 Task: Add a signature Lydia Campbell containing Best wishes for a happy National Alzheimers Disease Awareness Month, Lydia Campbell to email address softage.6@softage.net and add a folder Mergers and acquisitions
Action: Mouse moved to (97, 90)
Screenshot: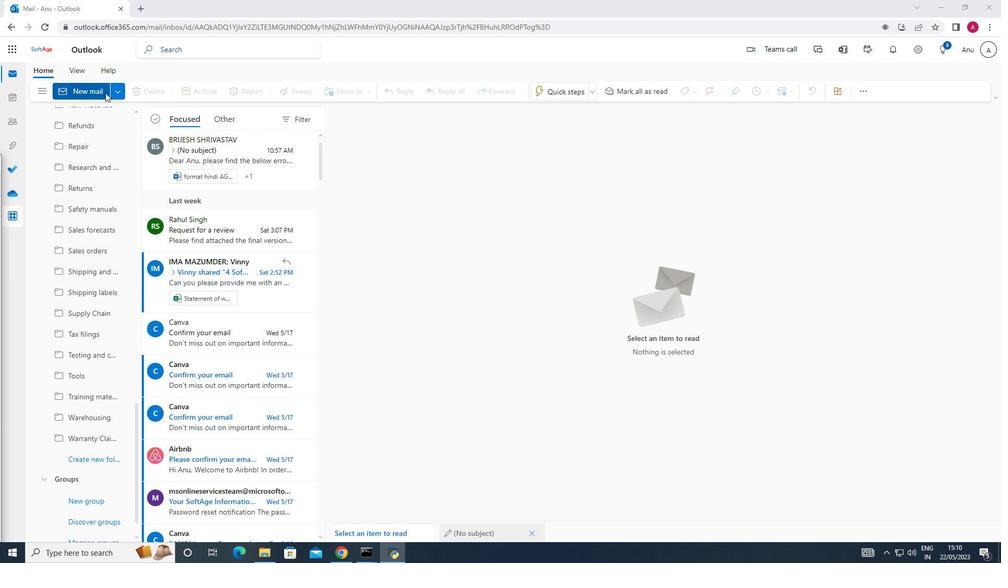 
Action: Mouse pressed left at (97, 90)
Screenshot: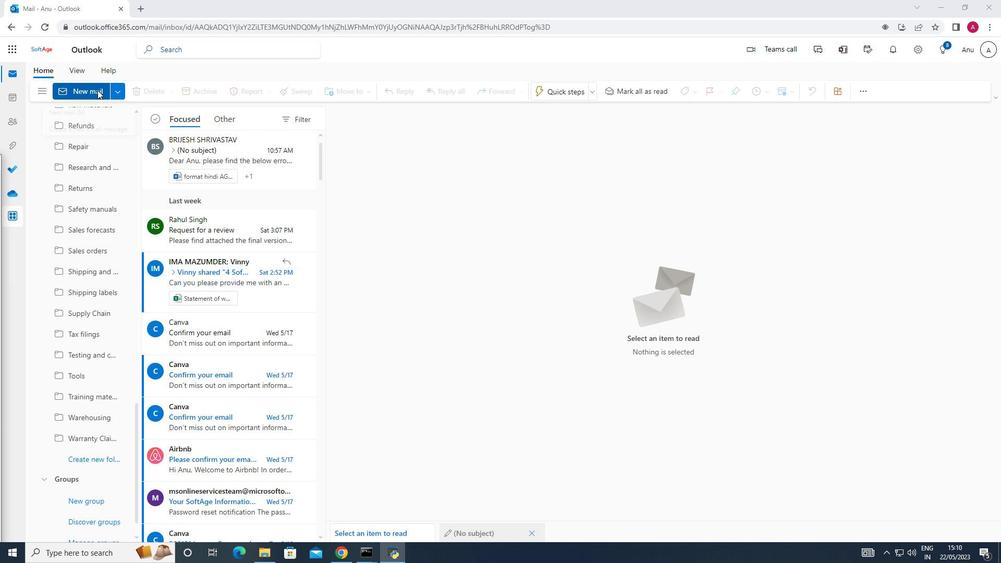 
Action: Mouse moved to (714, 89)
Screenshot: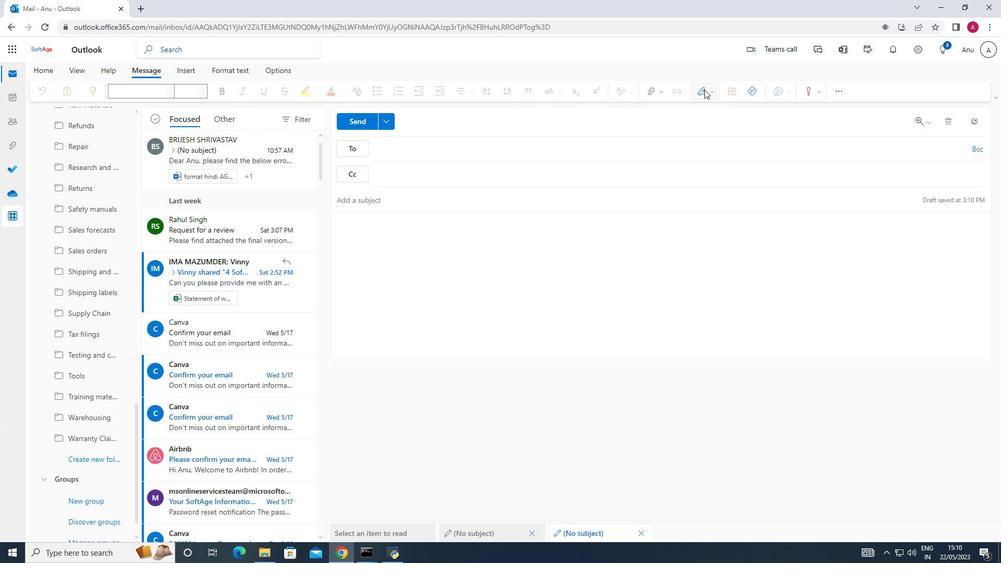 
Action: Mouse pressed left at (714, 89)
Screenshot: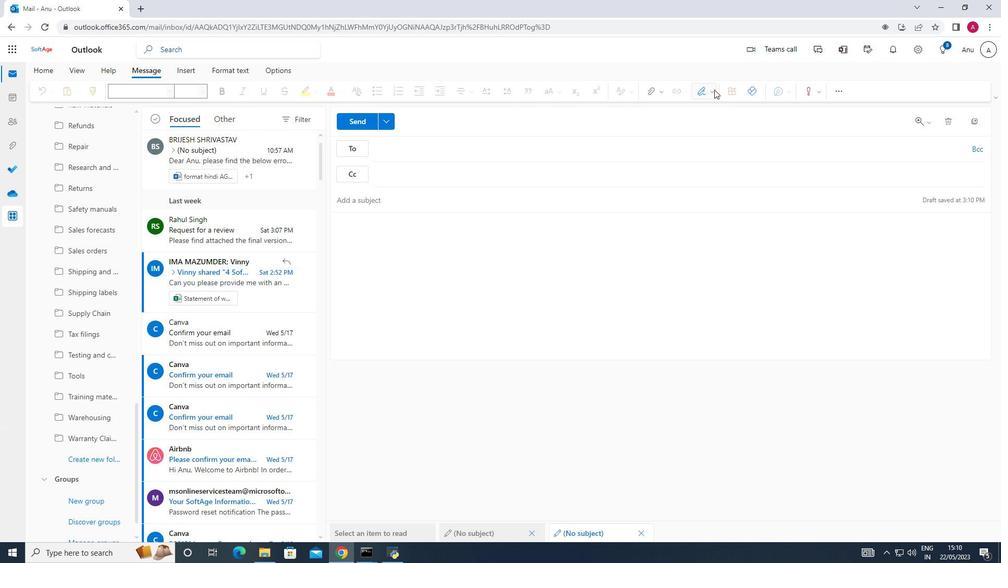 
Action: Mouse moved to (696, 133)
Screenshot: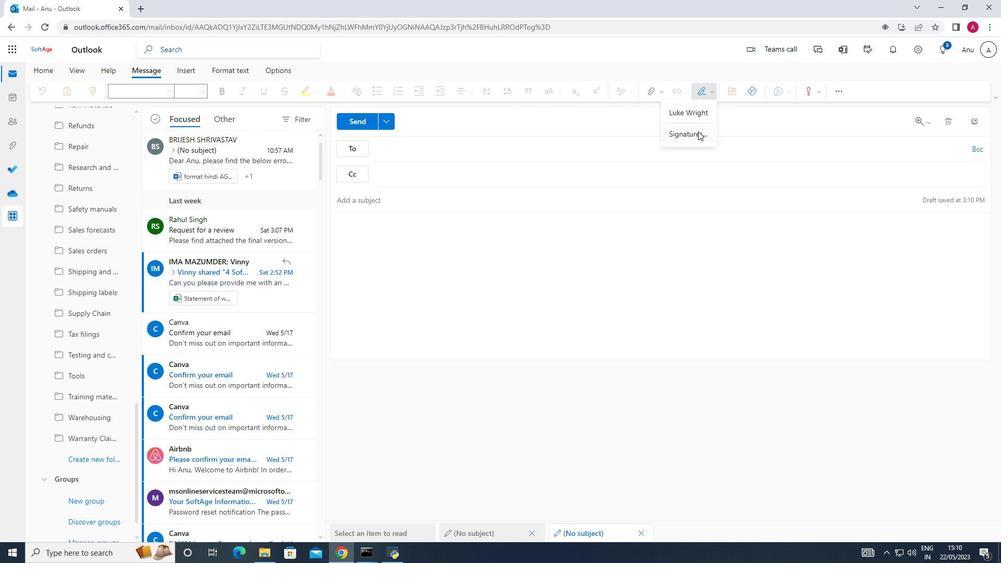 
Action: Mouse pressed left at (696, 133)
Screenshot: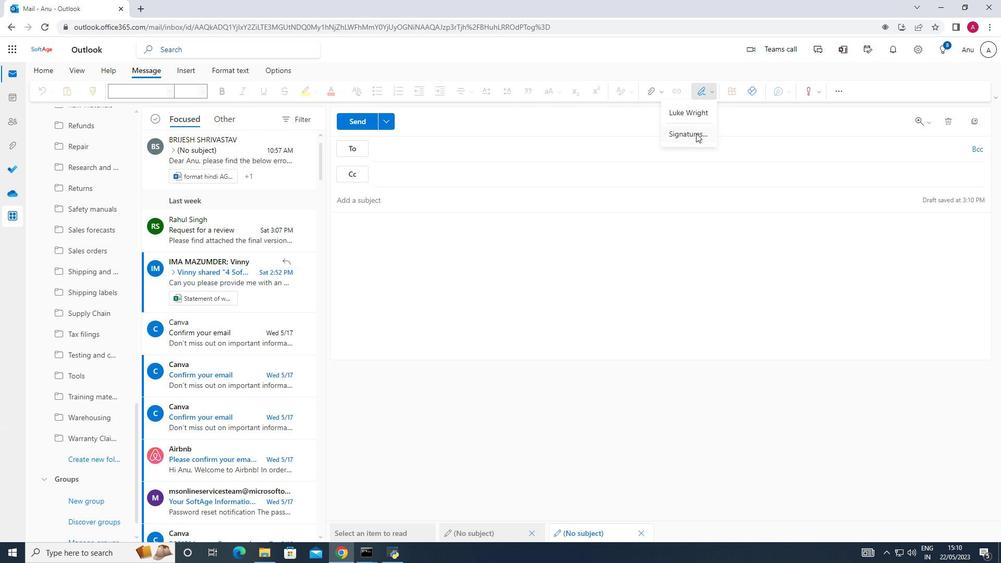 
Action: Mouse moved to (701, 170)
Screenshot: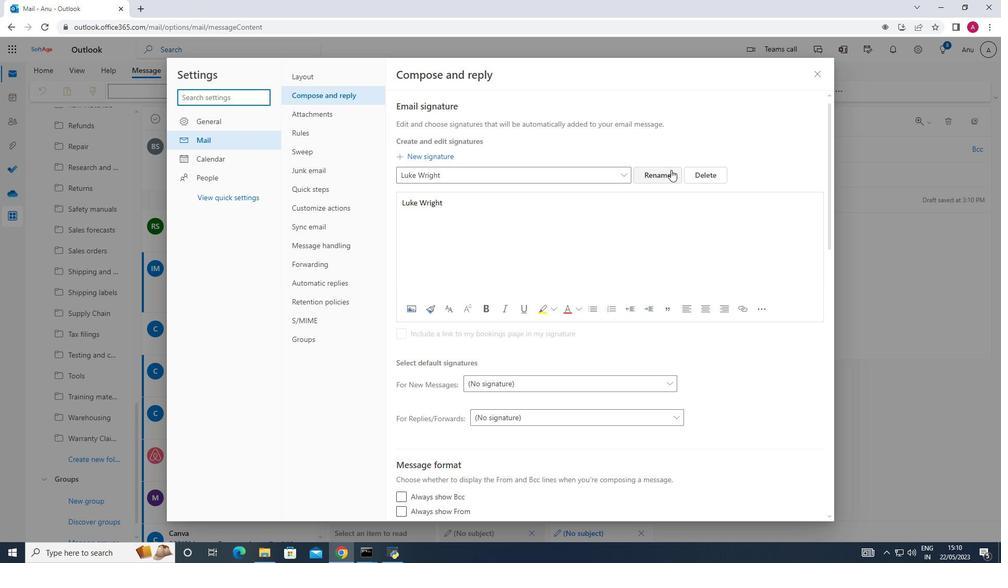 
Action: Mouse pressed left at (701, 170)
Screenshot: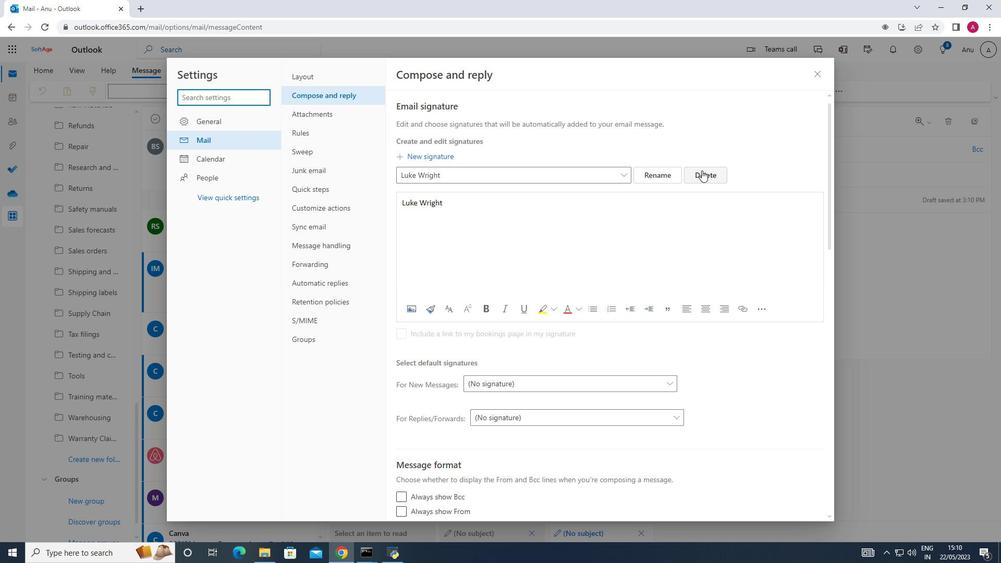 
Action: Mouse moved to (414, 178)
Screenshot: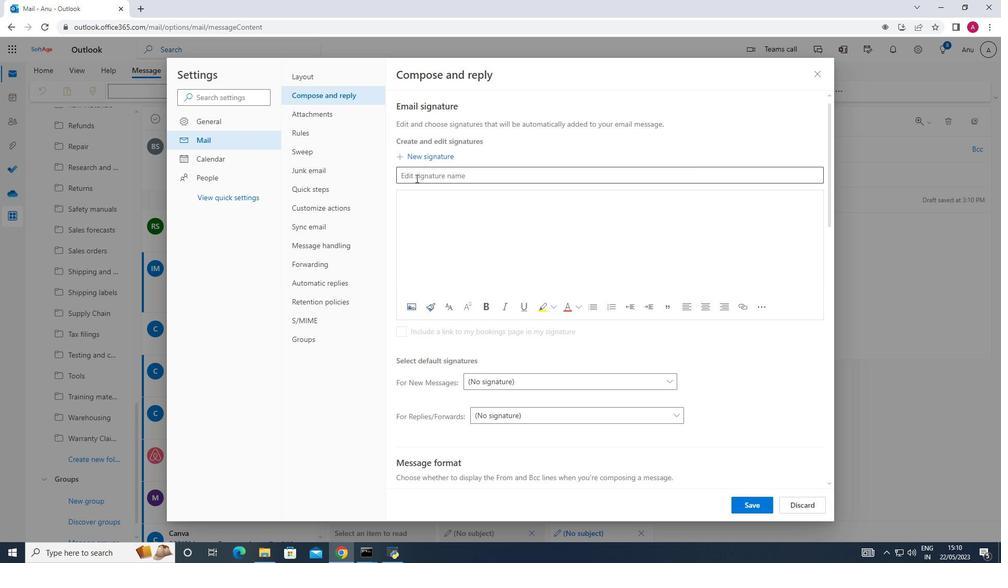 
Action: Mouse pressed left at (414, 178)
Screenshot: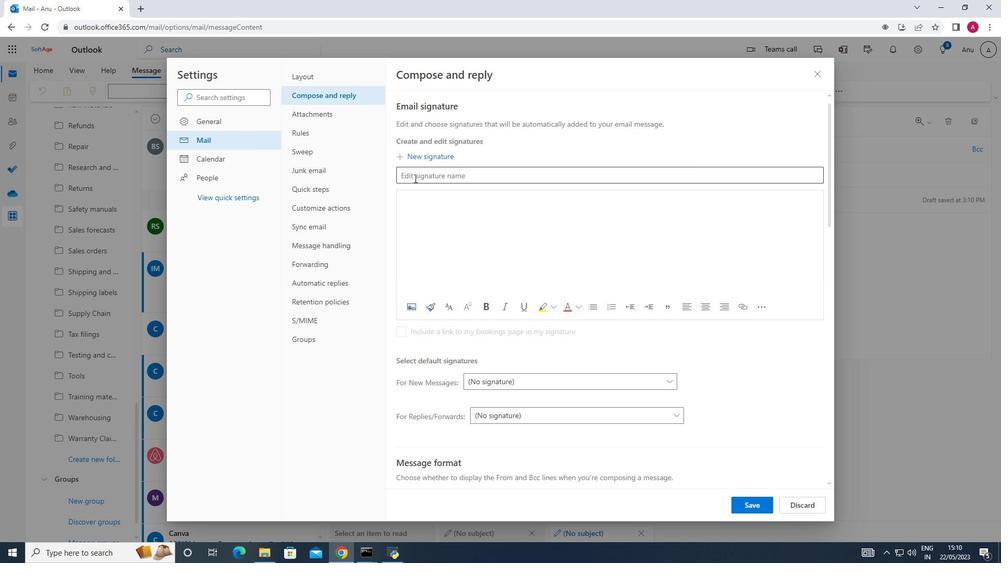 
Action: Key pressed <Key.shift_r>Lydia<Key.space><Key.shift>Campbell<Key.space><Key.shift>C<Key.backspace>
Screenshot: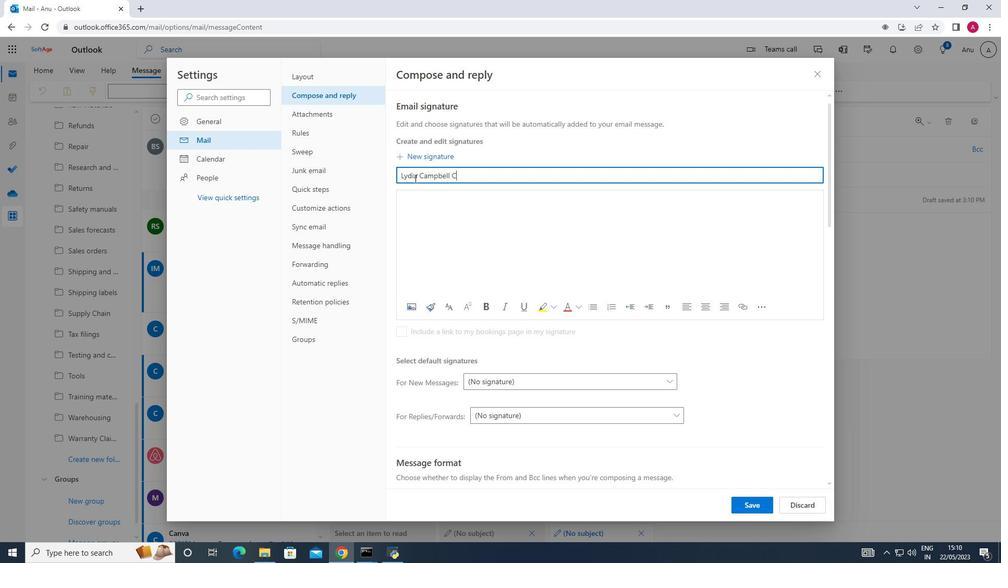 
Action: Mouse moved to (408, 193)
Screenshot: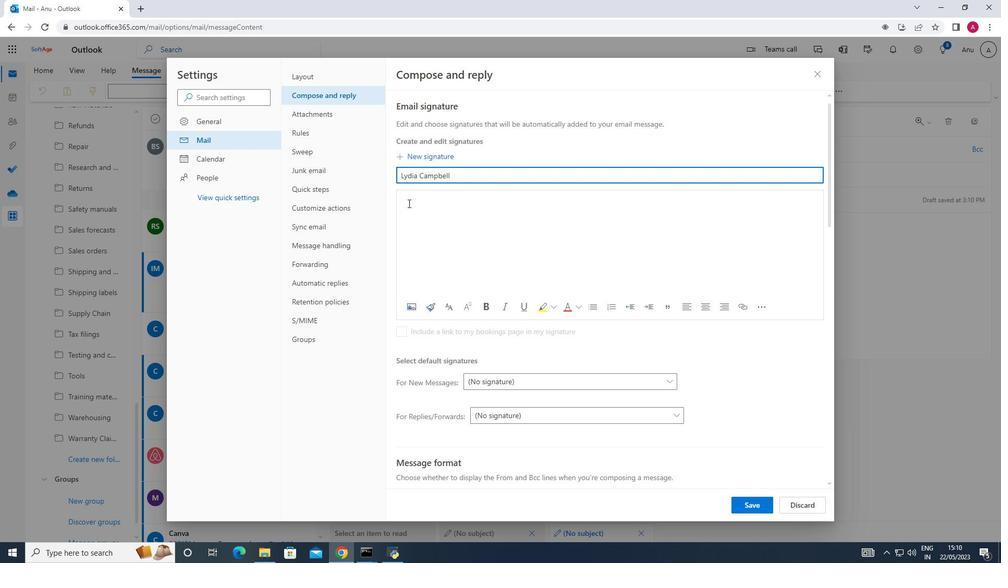 
Action: Mouse pressed left at (408, 193)
Screenshot: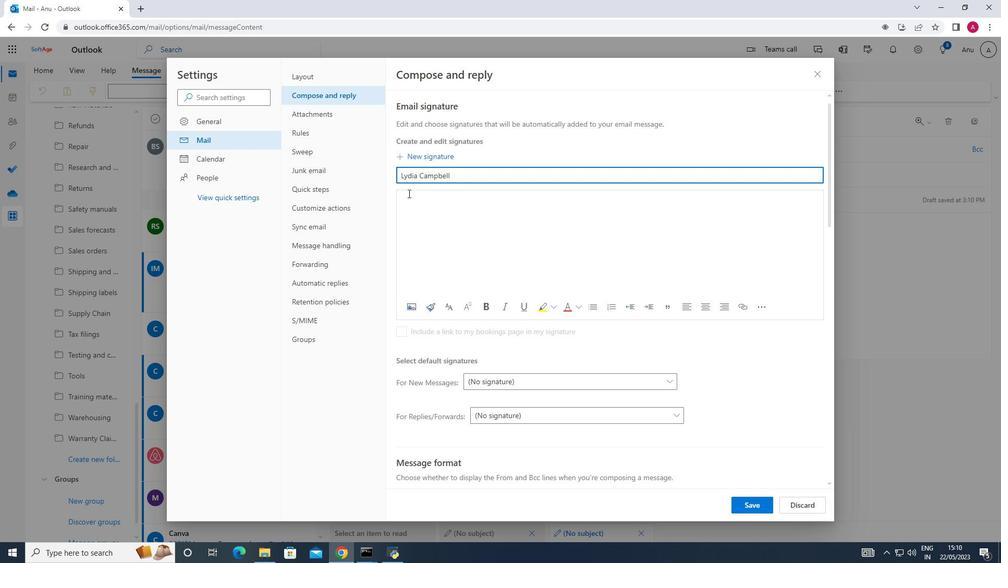 
Action: Key pressed <Key.shift_r>Lydia<Key.space><Key.shift>Campbell
Screenshot: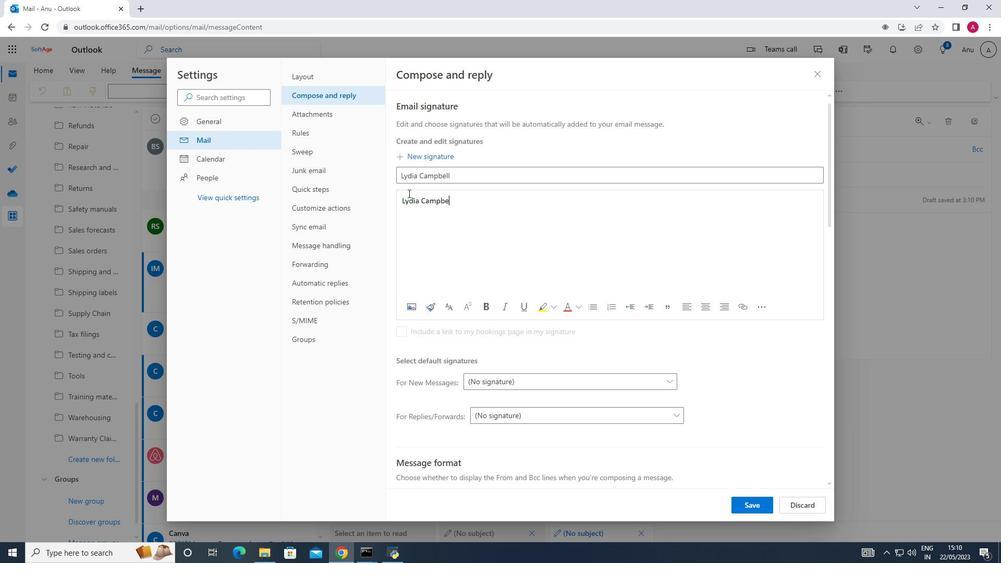 
Action: Mouse moved to (740, 508)
Screenshot: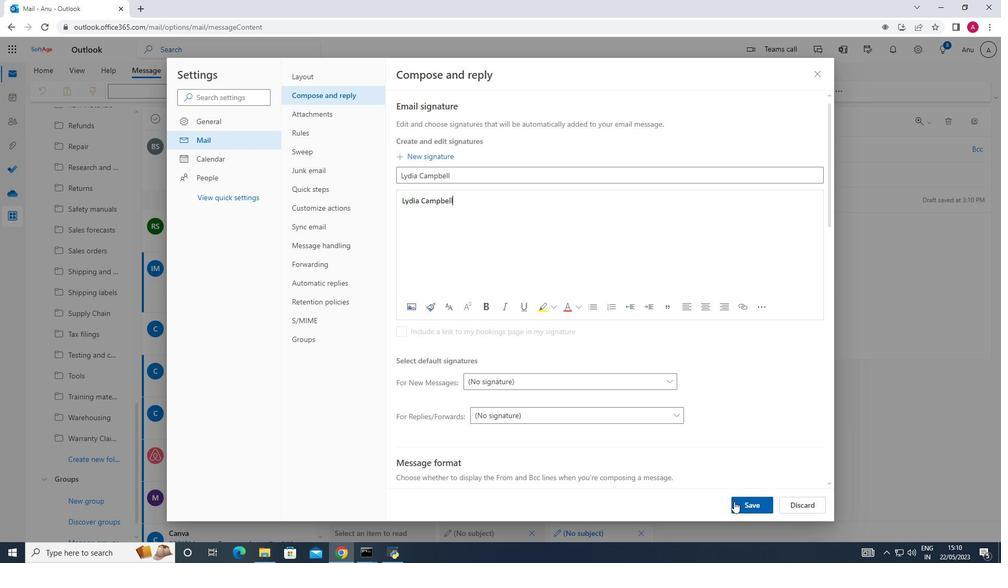 
Action: Mouse pressed left at (740, 508)
Screenshot: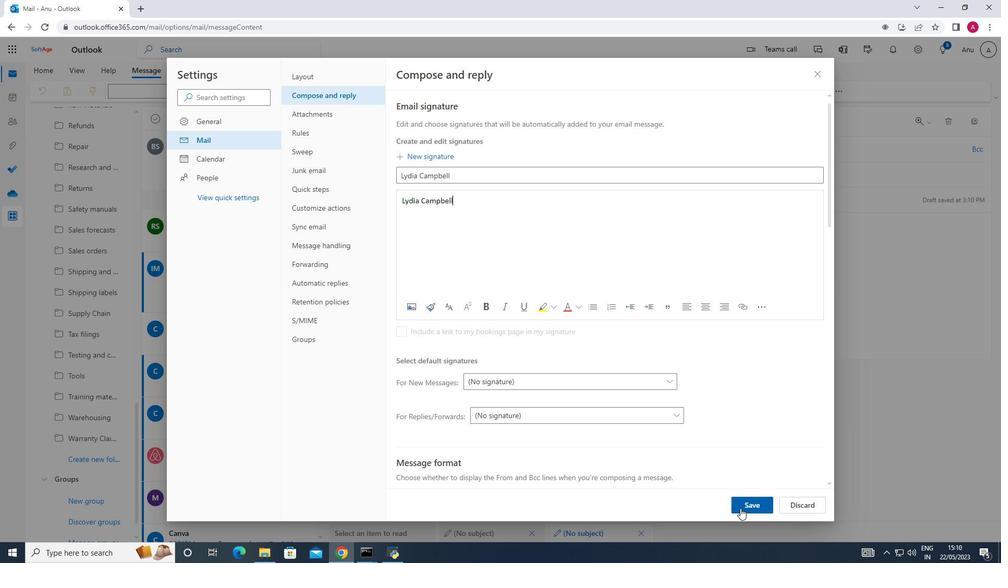
Action: Mouse moved to (817, 69)
Screenshot: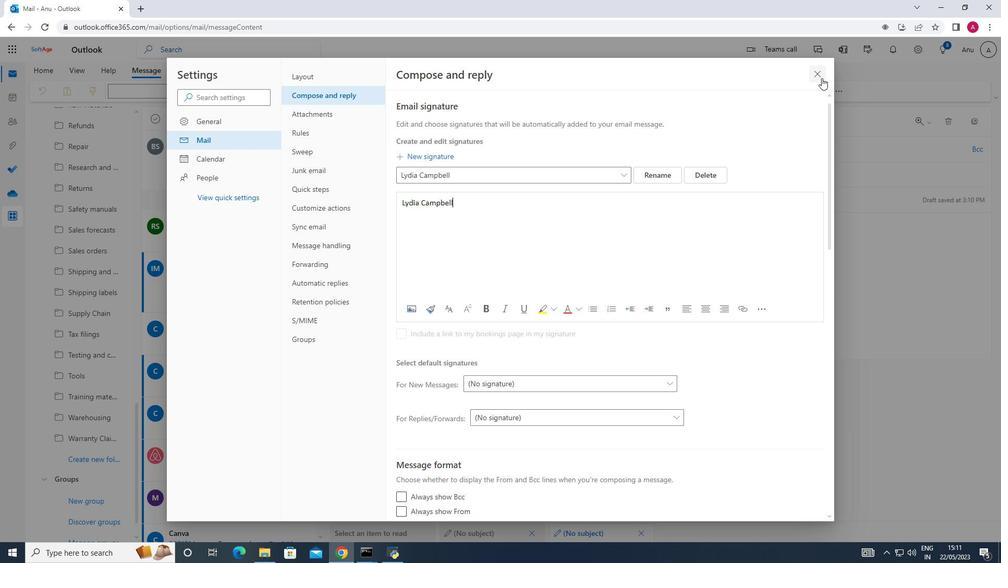 
Action: Mouse pressed left at (817, 69)
Screenshot: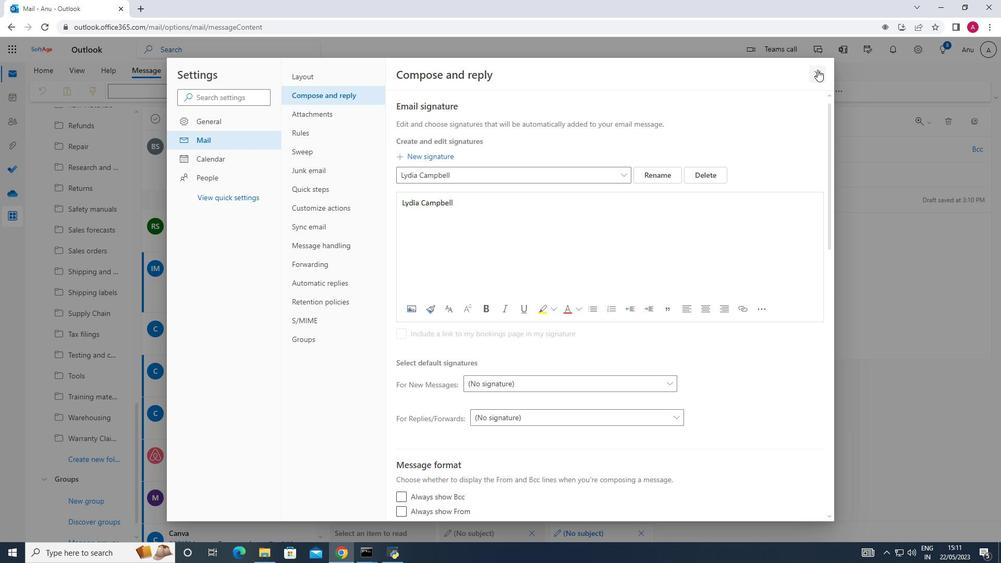 
Action: Mouse moved to (712, 89)
Screenshot: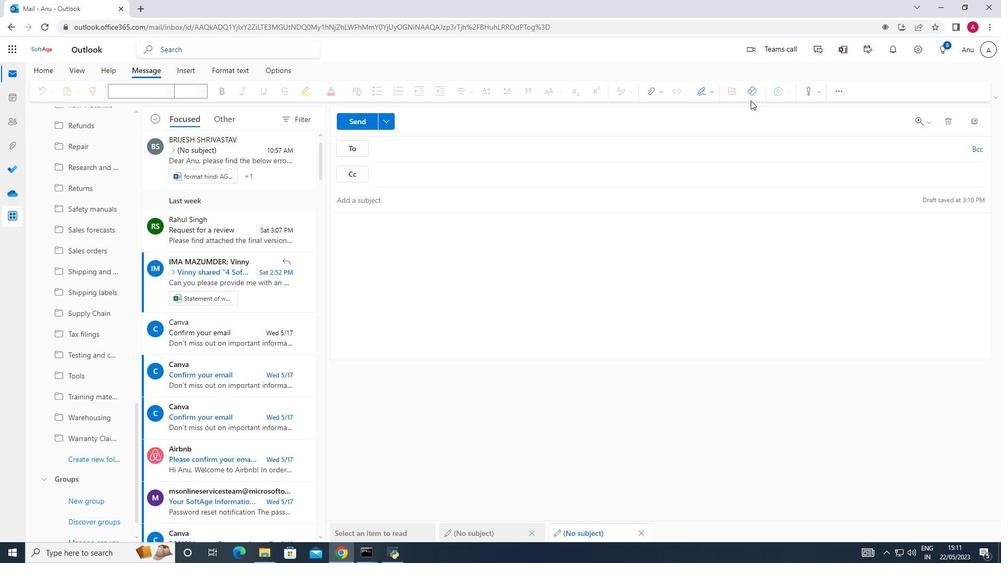 
Action: Mouse pressed left at (712, 89)
Screenshot: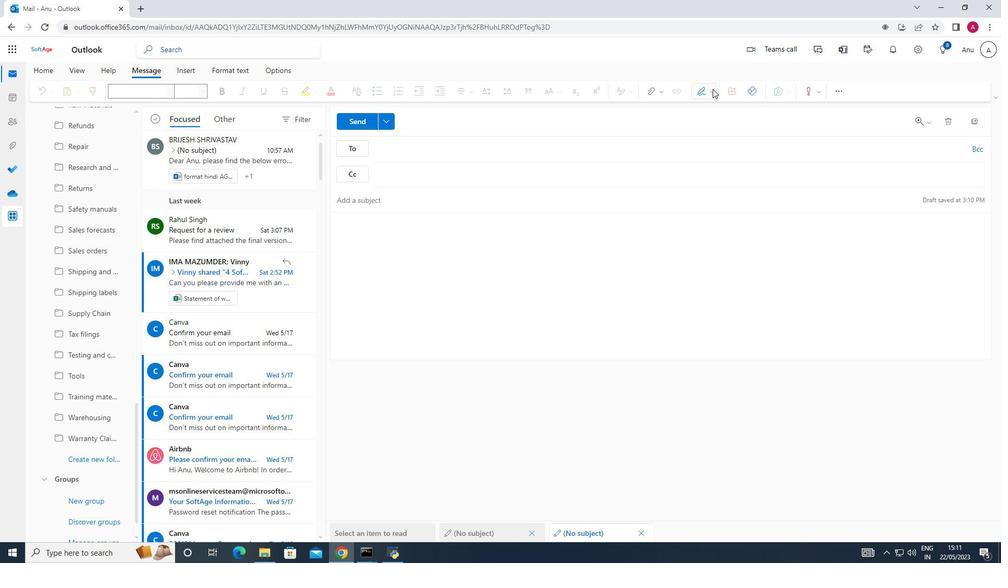 
Action: Mouse moved to (692, 116)
Screenshot: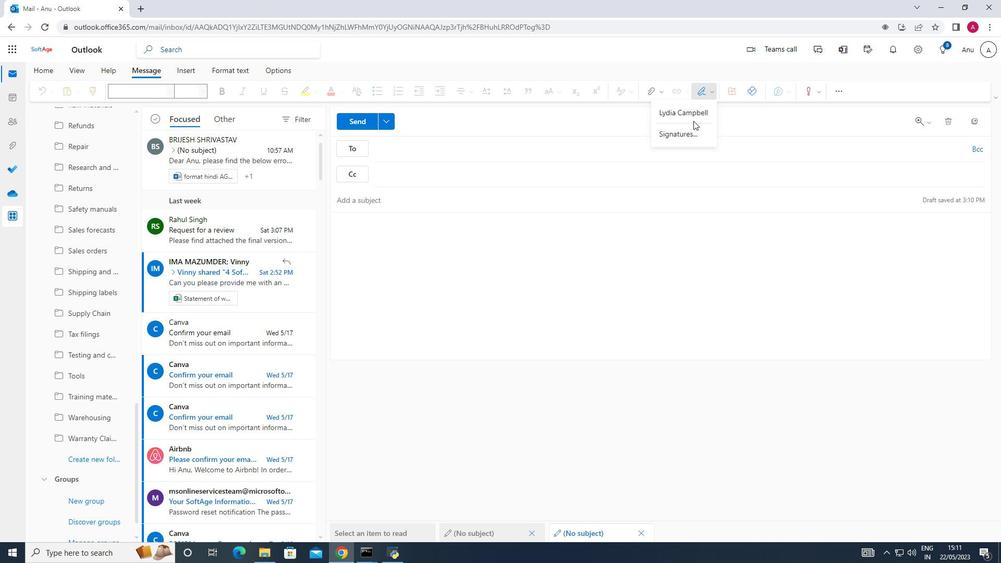 
Action: Mouse pressed left at (692, 116)
Screenshot: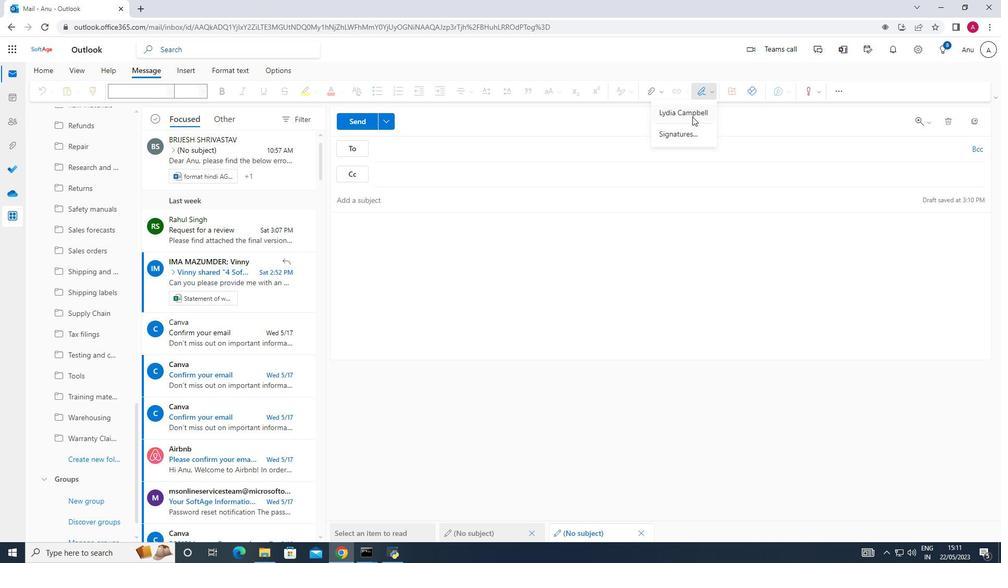 
Action: Mouse moved to (463, 229)
Screenshot: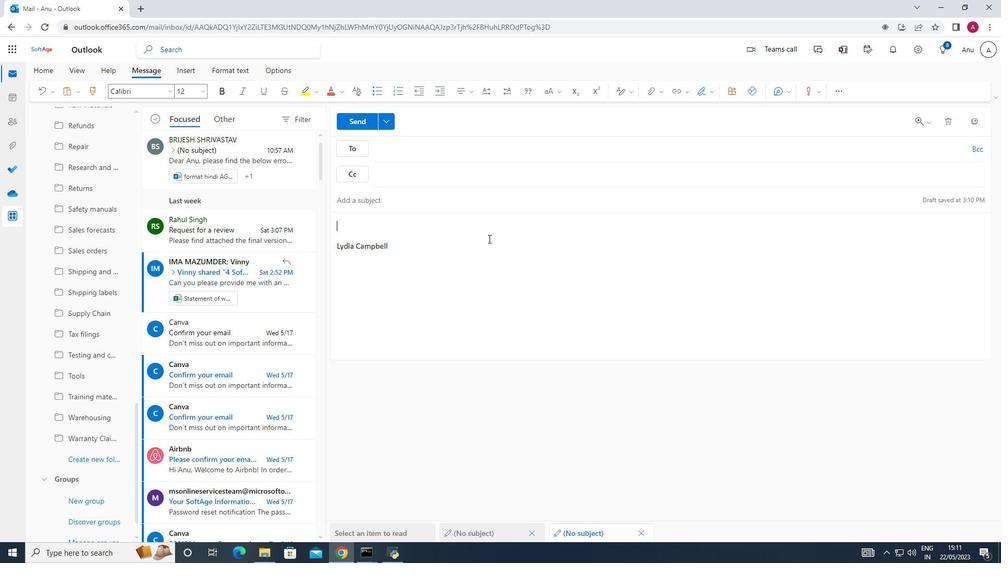 
Action: Key pressed <Key.shift><Key.shift><Key.shift><Key.shift><Key.shift><Key.shift><Key.shift><Key.shift><Key.shift><Key.shift><Key.shift>Best<Key.space>wishes<Key.space>fora<Key.space>happy<Key.space><Key.shift>National<Key.space><Key.shift><Key.shift><Key.shift><Key.shift><Key.shift><Key.shift><Key.shift><Key.shift>Alzheimers<Key.space><Key.shift>Disease<Key.space><Key.shift>Awae<Key.backspace>reness<Key.space><Key.shift>Month.
Screenshot: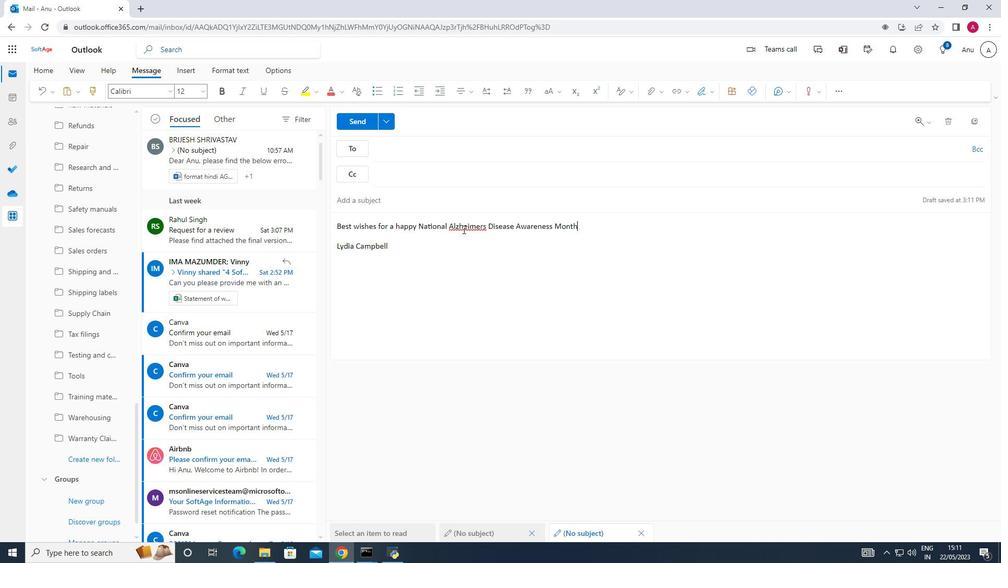 
Action: Mouse moved to (386, 146)
Screenshot: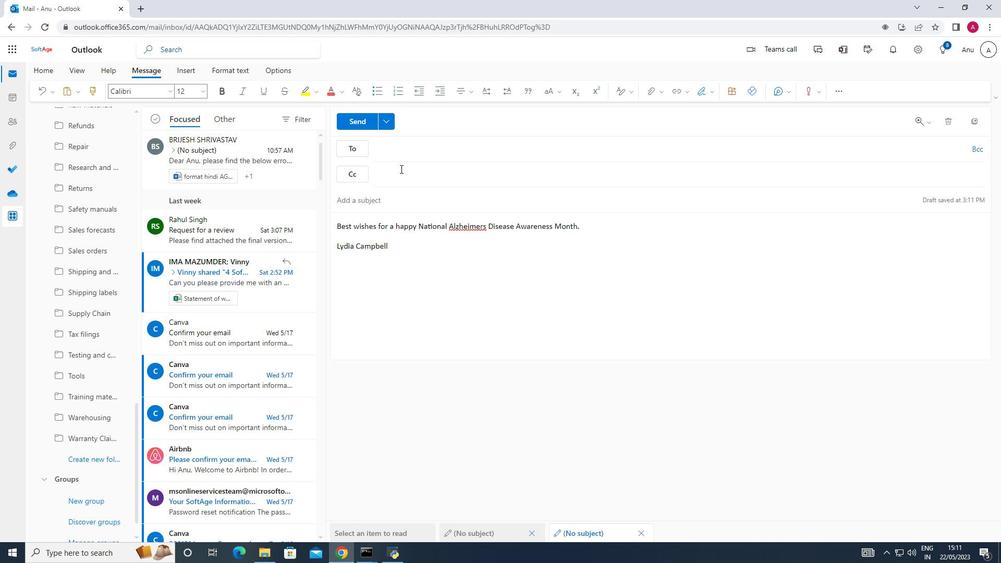 
Action: Mouse pressed left at (386, 146)
Screenshot: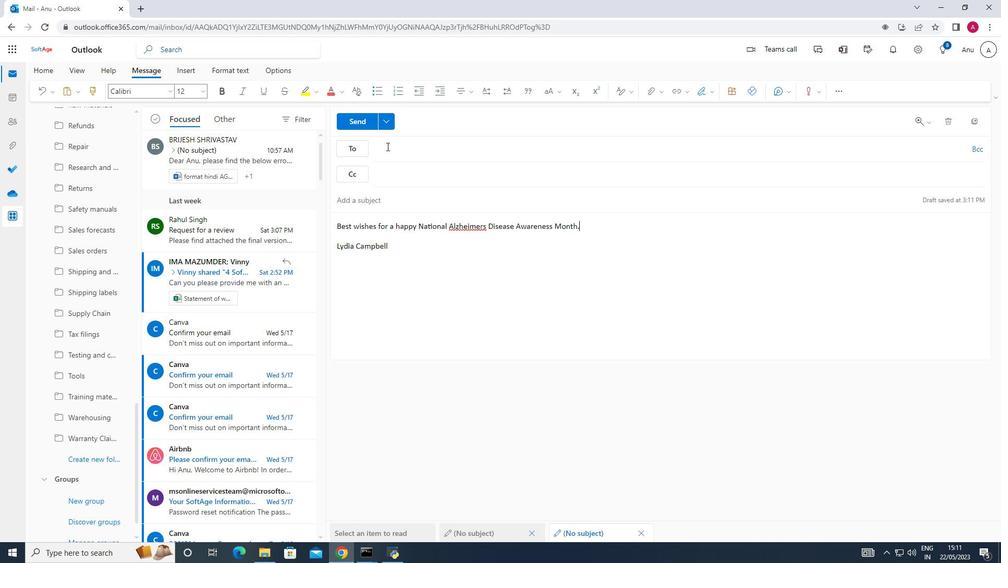 
Action: Mouse moved to (421, 194)
Screenshot: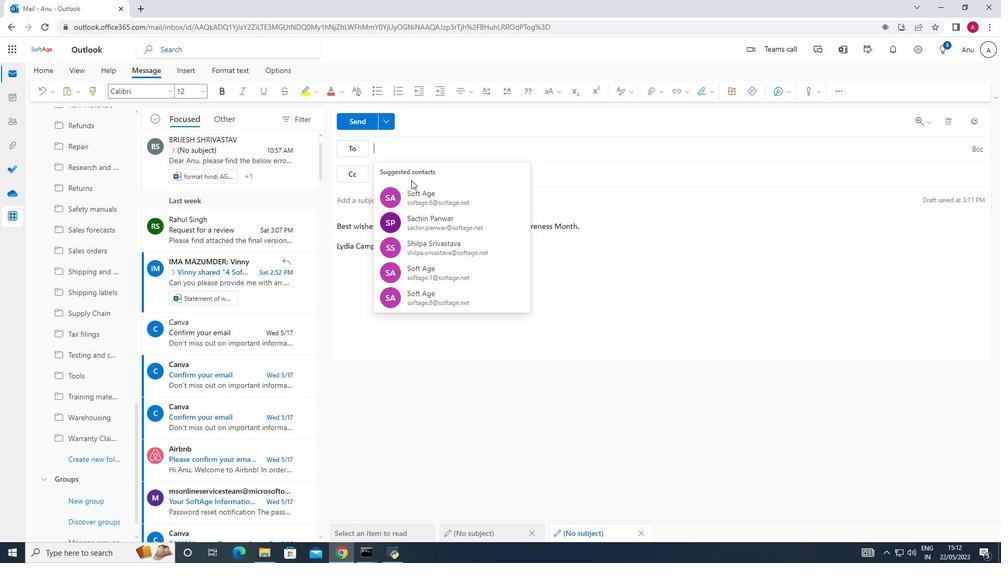 
Action: Mouse pressed left at (421, 194)
Screenshot: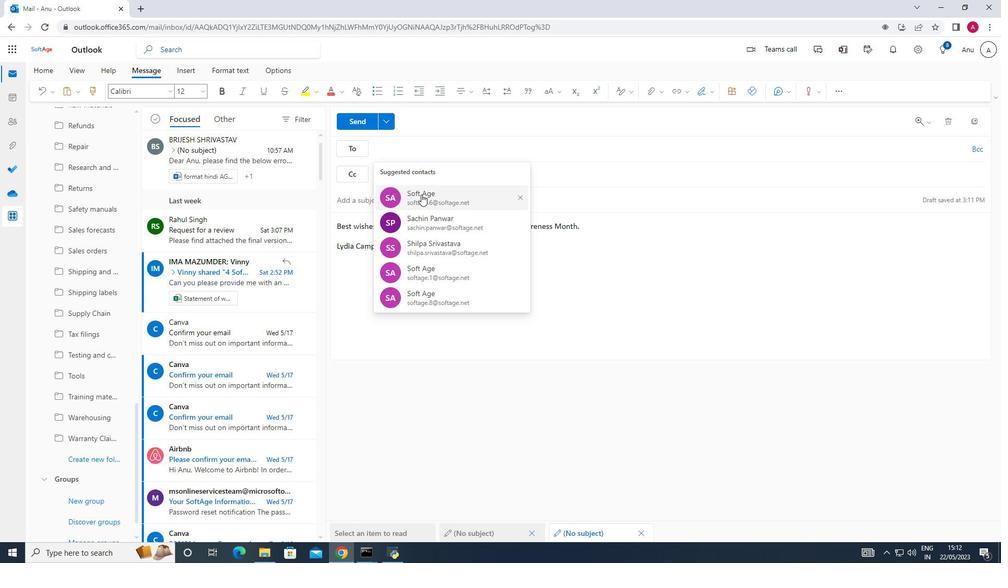
Action: Mouse moved to (91, 454)
Screenshot: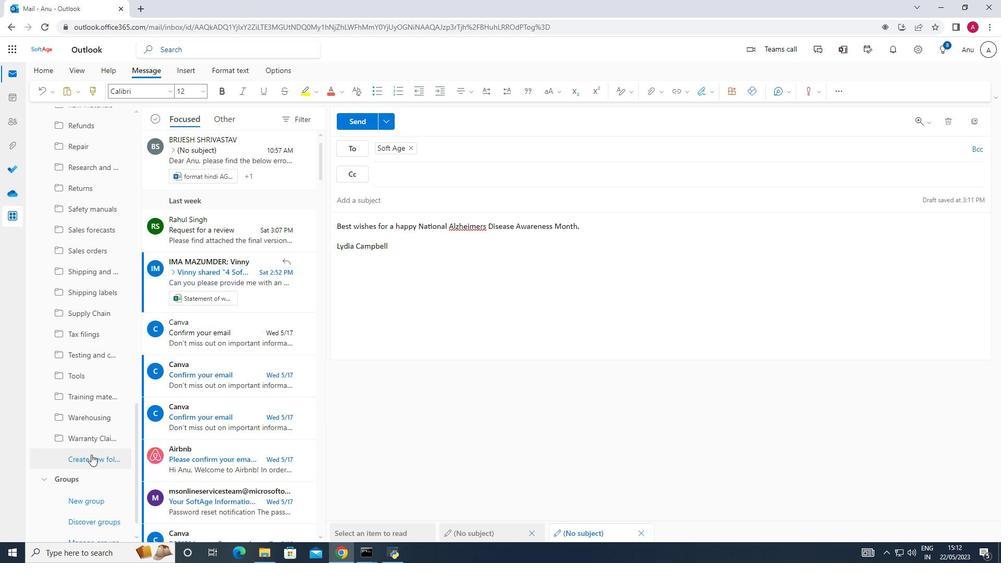 
Action: Mouse pressed left at (91, 454)
Screenshot: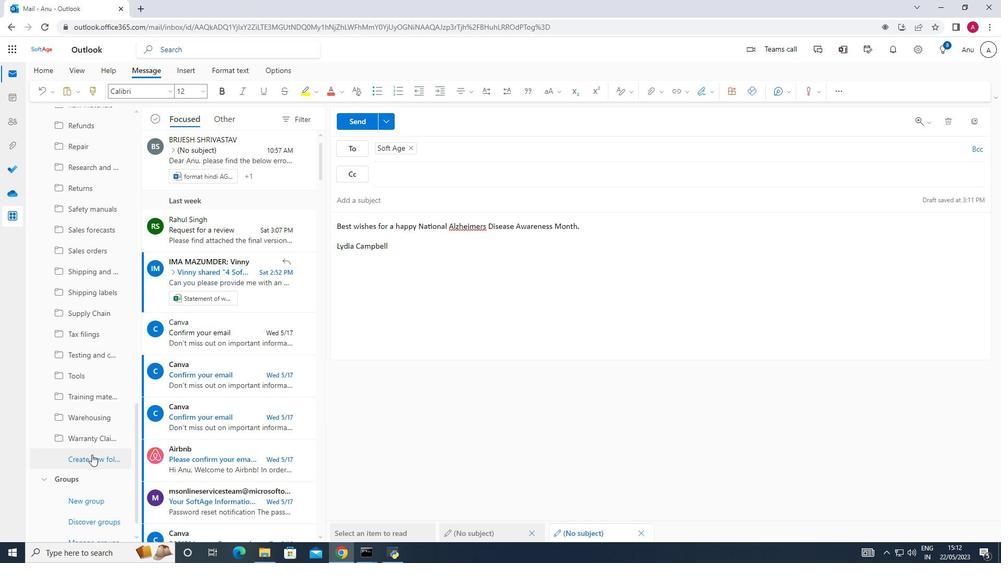 
Action: Mouse moved to (74, 457)
Screenshot: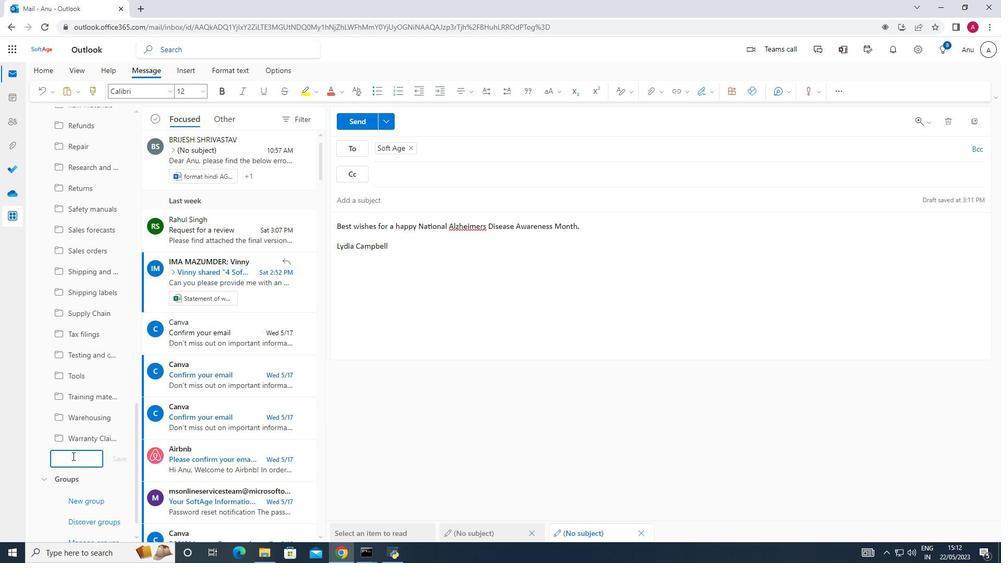
Action: Key pressed <Key.shift><Key.shift><Key.shift><Key.shift><Key.shift><Key.shift><Key.shift><Key.shift><Key.shift><Key.shift><Key.shift><Key.shift><Key.shift><Key.shift><Key.shift><Key.shift><Key.shift><Key.shift><Key.shift><Key.shift><Key.shift><Key.shift><Key.shift><Key.shift><Key.shift><Key.shift><Key.shift><Key.shift><Key.shift><Key.shift><Key.shift><Key.shift><Key.shift><Key.shift><Key.shift><Key.shift><Key.shift><Key.shift><Key.shift><Key.shift><Key.shift><Key.shift><Key.shift><Key.shift><Key.shift><Key.shift>Mergers<Key.space>and<Key.space>acquisitions
Screenshot: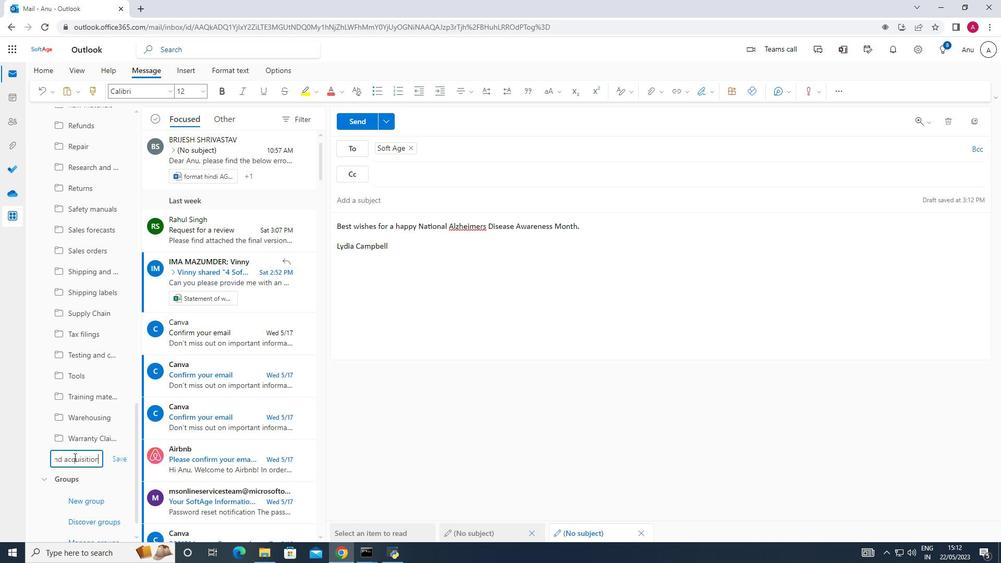 
Action: Mouse moved to (109, 457)
Screenshot: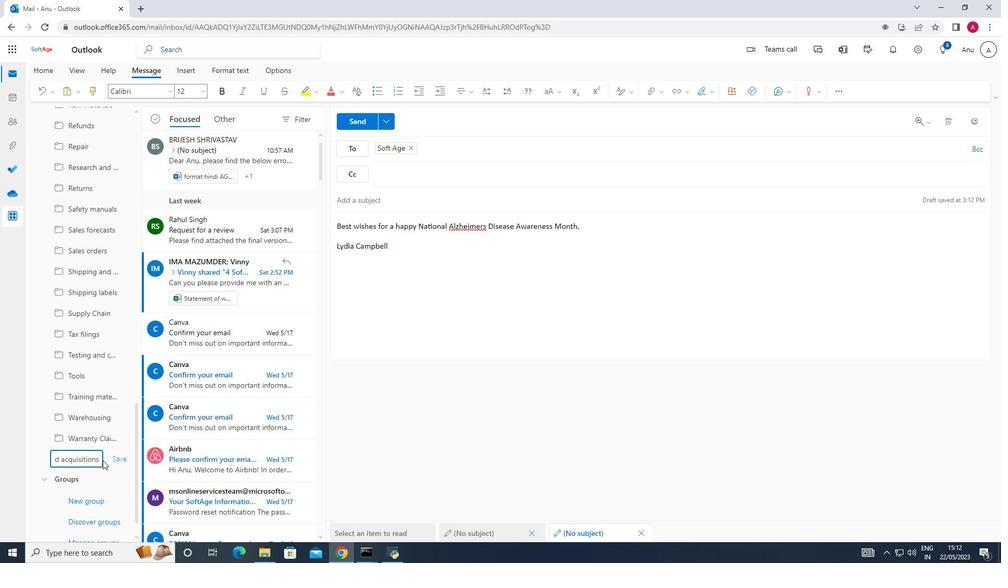 
Action: Mouse pressed left at (109, 457)
Screenshot: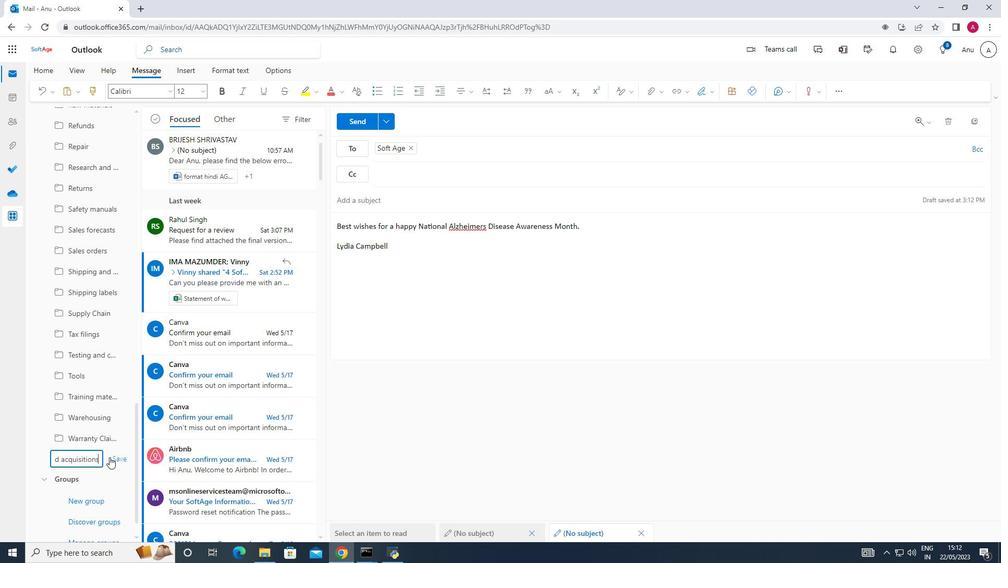 
Action: Mouse moved to (360, 125)
Screenshot: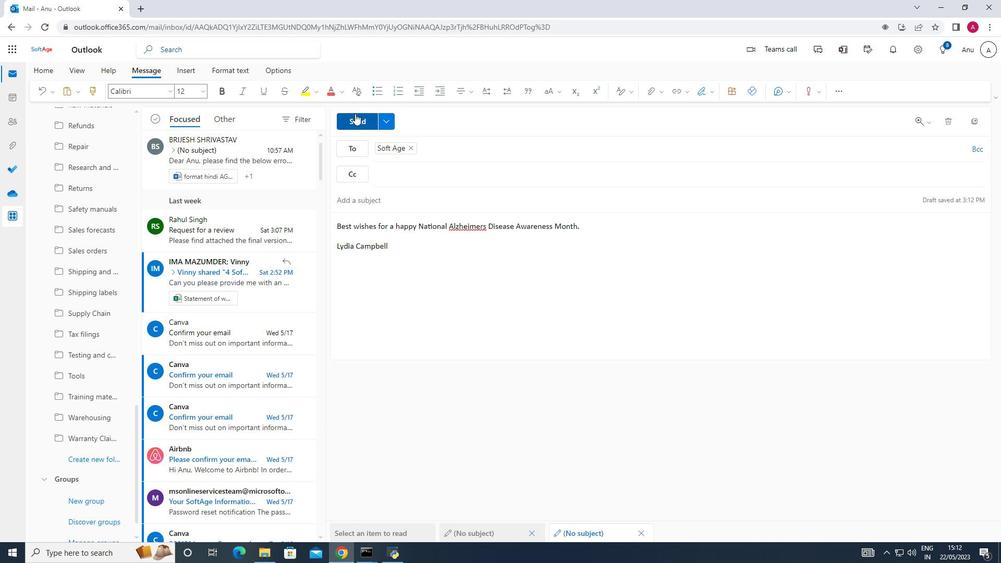 
Action: Mouse pressed left at (360, 125)
Screenshot: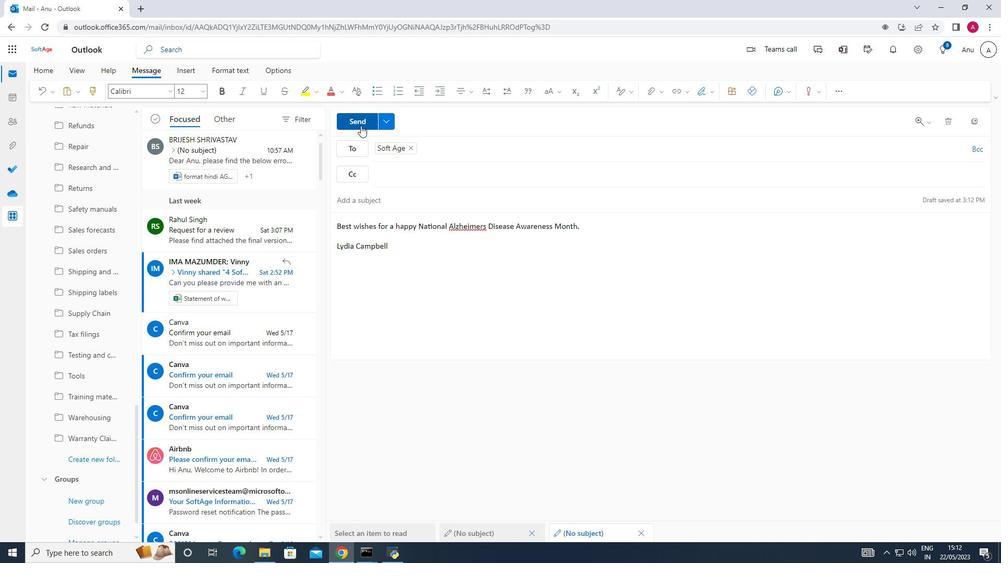 
Action: Mouse moved to (486, 310)
Screenshot: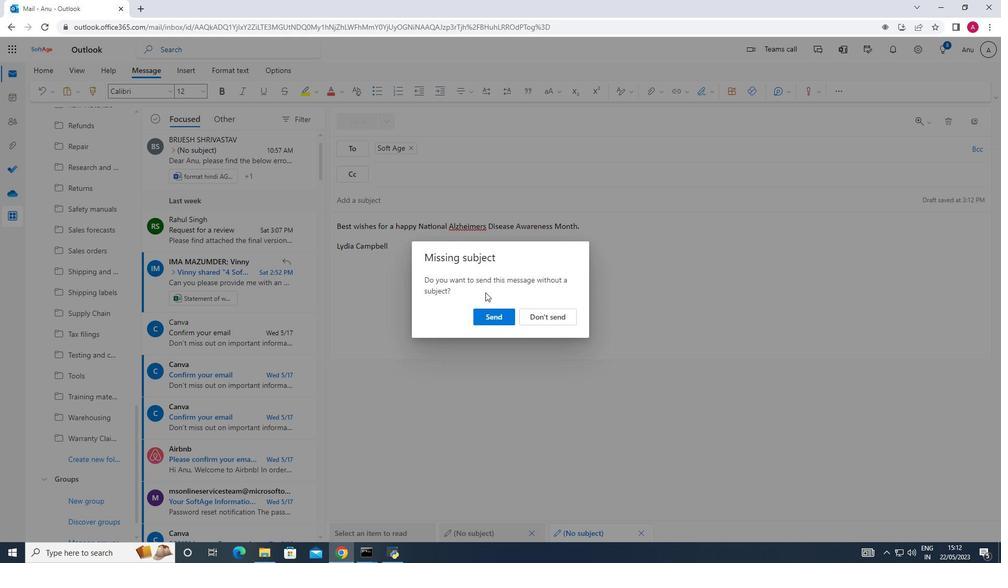 
Action: Mouse pressed left at (486, 310)
Screenshot: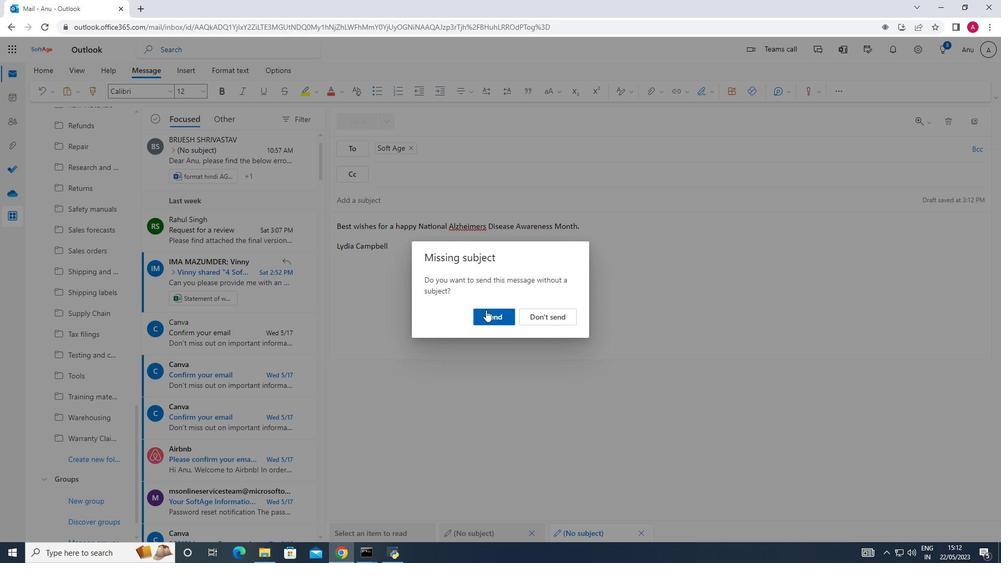 
Action: Mouse moved to (474, 309)
Screenshot: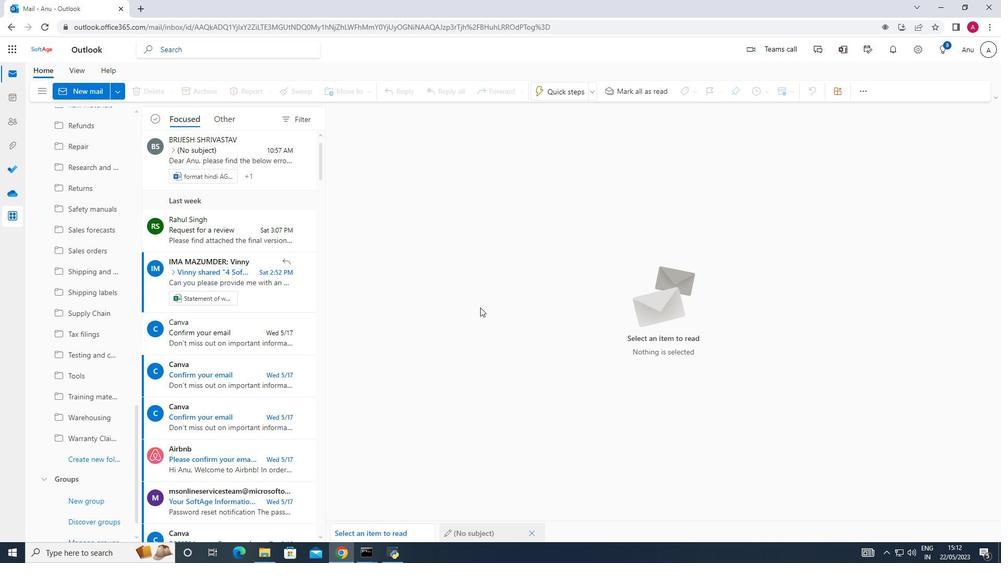 
